 Task: Create a calendar event titled 'Training Session' on June 25, 2023, at 12:00 AM in the 'Training Room' and insert a hyperlink to 'http://www.google.com'.
Action: Mouse moved to (18, 76)
Screenshot: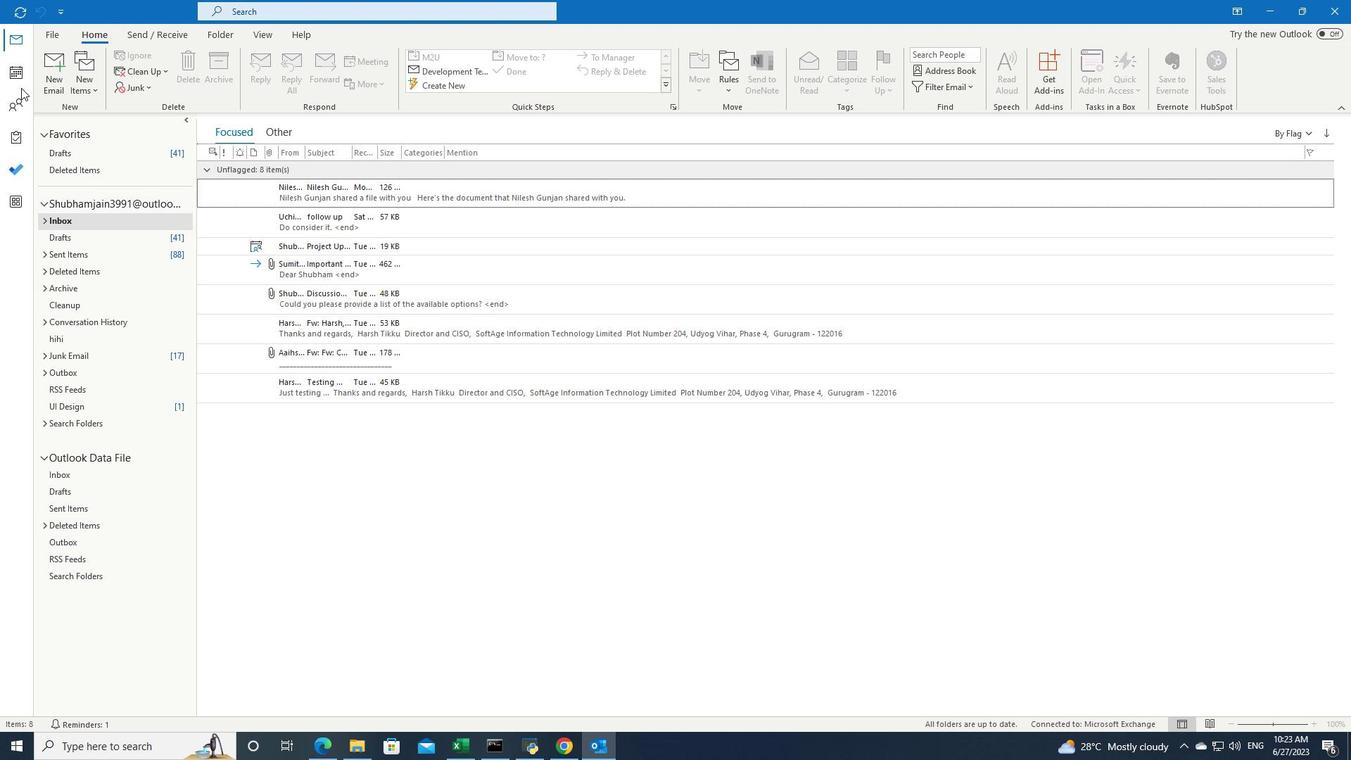 
Action: Mouse pressed left at (18, 76)
Screenshot: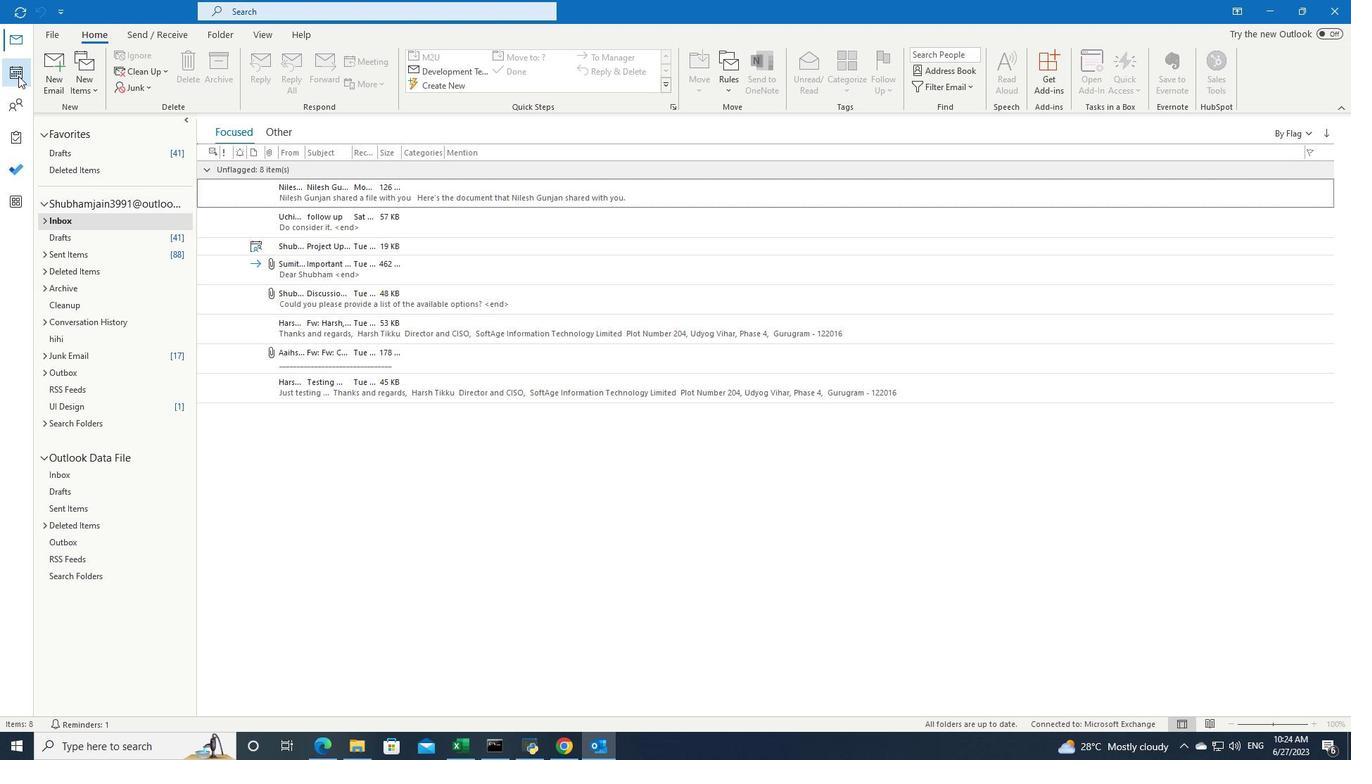 
Action: Mouse moved to (264, 638)
Screenshot: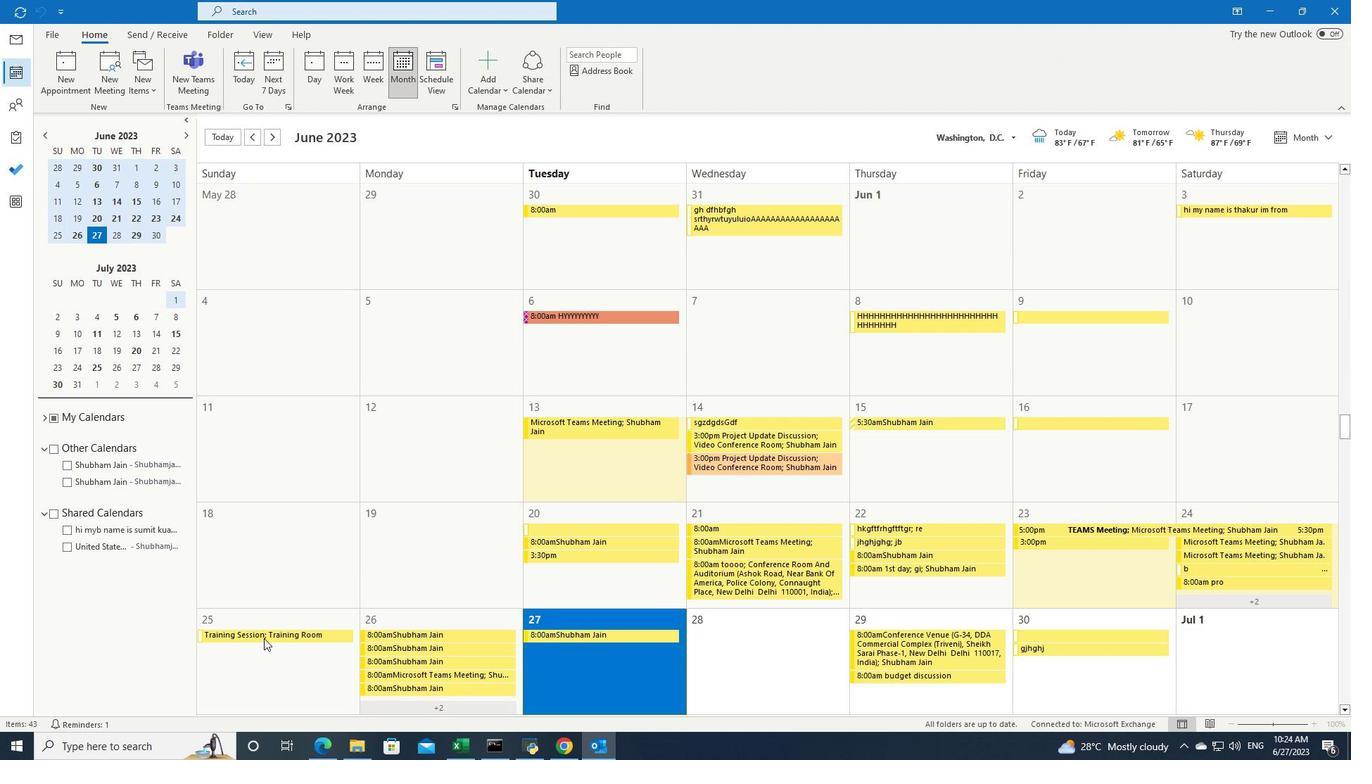 
Action: Mouse pressed left at (264, 638)
Screenshot: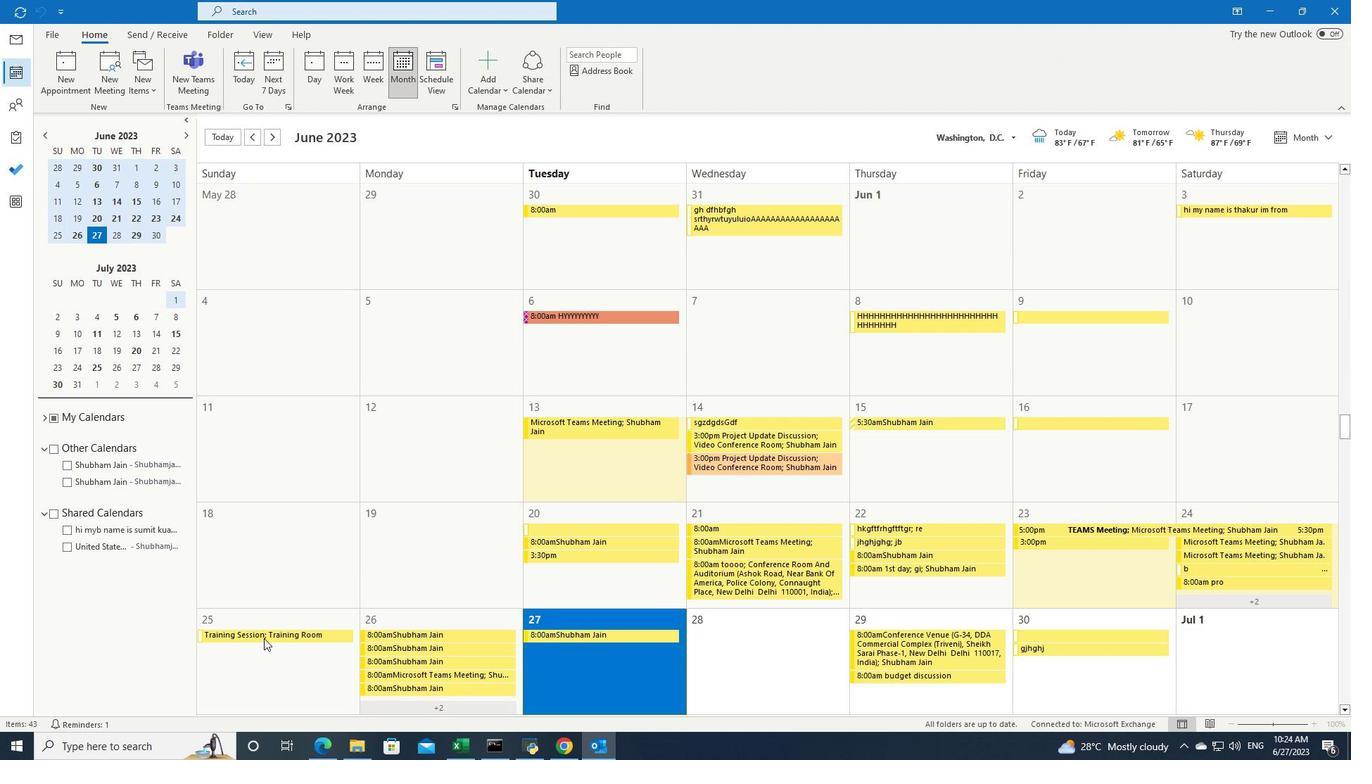
Action: Mouse pressed left at (264, 638)
Screenshot: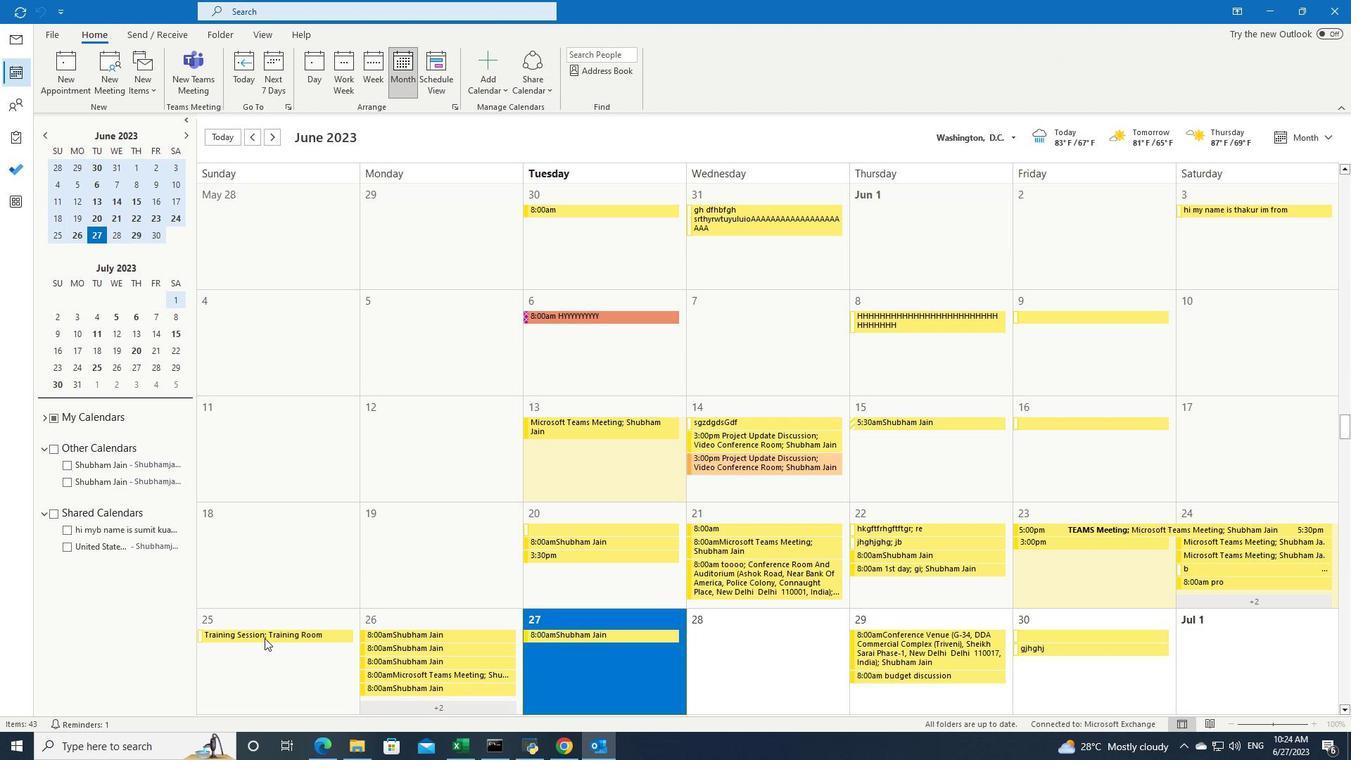 
Action: Mouse moved to (224, 39)
Screenshot: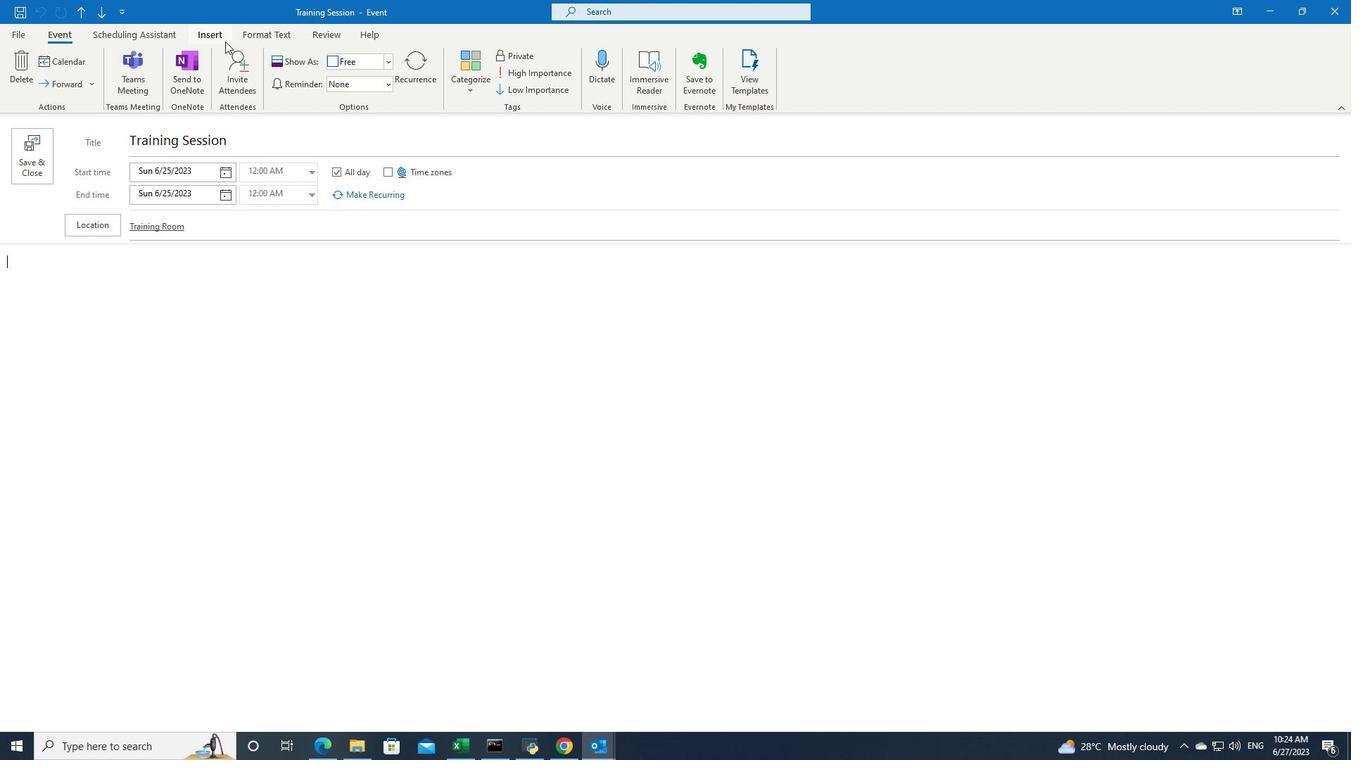 
Action: Mouse pressed left at (224, 39)
Screenshot: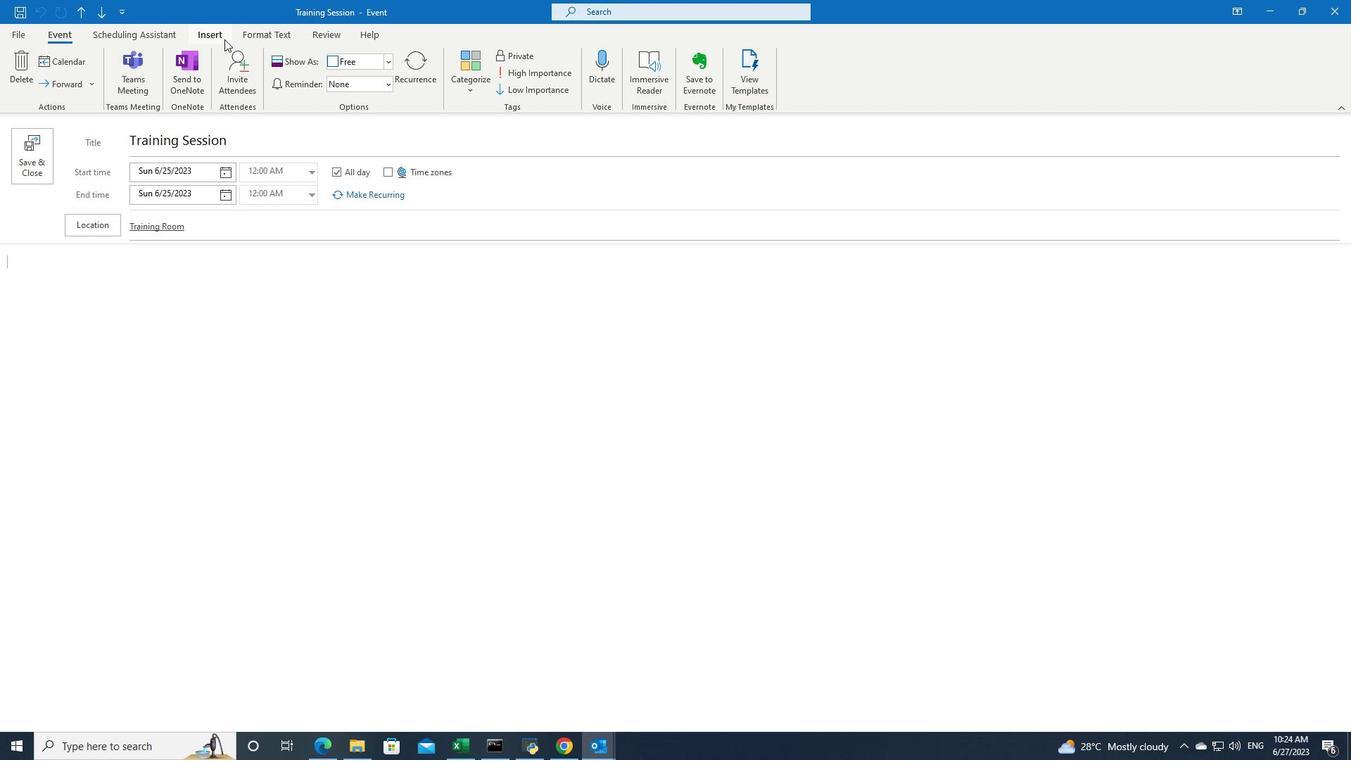 
Action: Mouse moved to (460, 92)
Screenshot: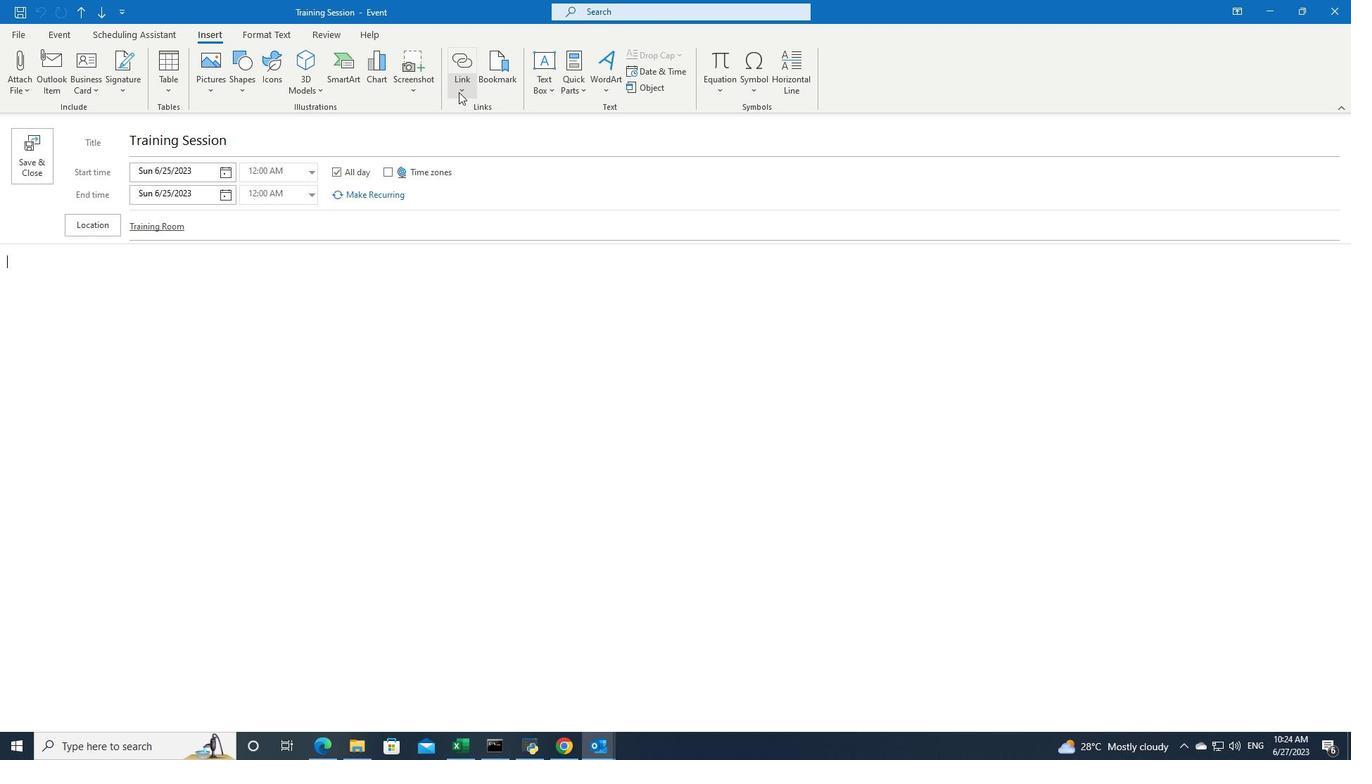 
Action: Mouse pressed left at (460, 92)
Screenshot: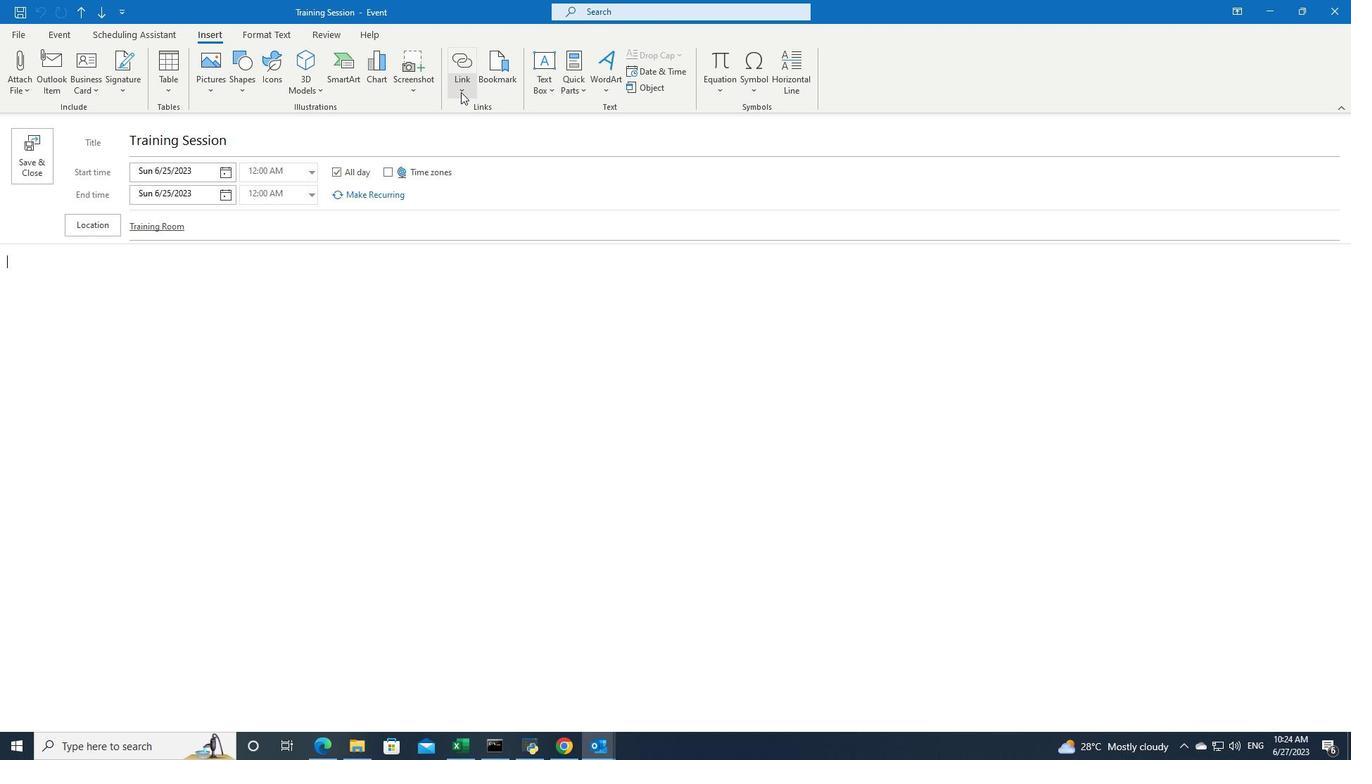 
Action: Mouse moved to (490, 168)
Screenshot: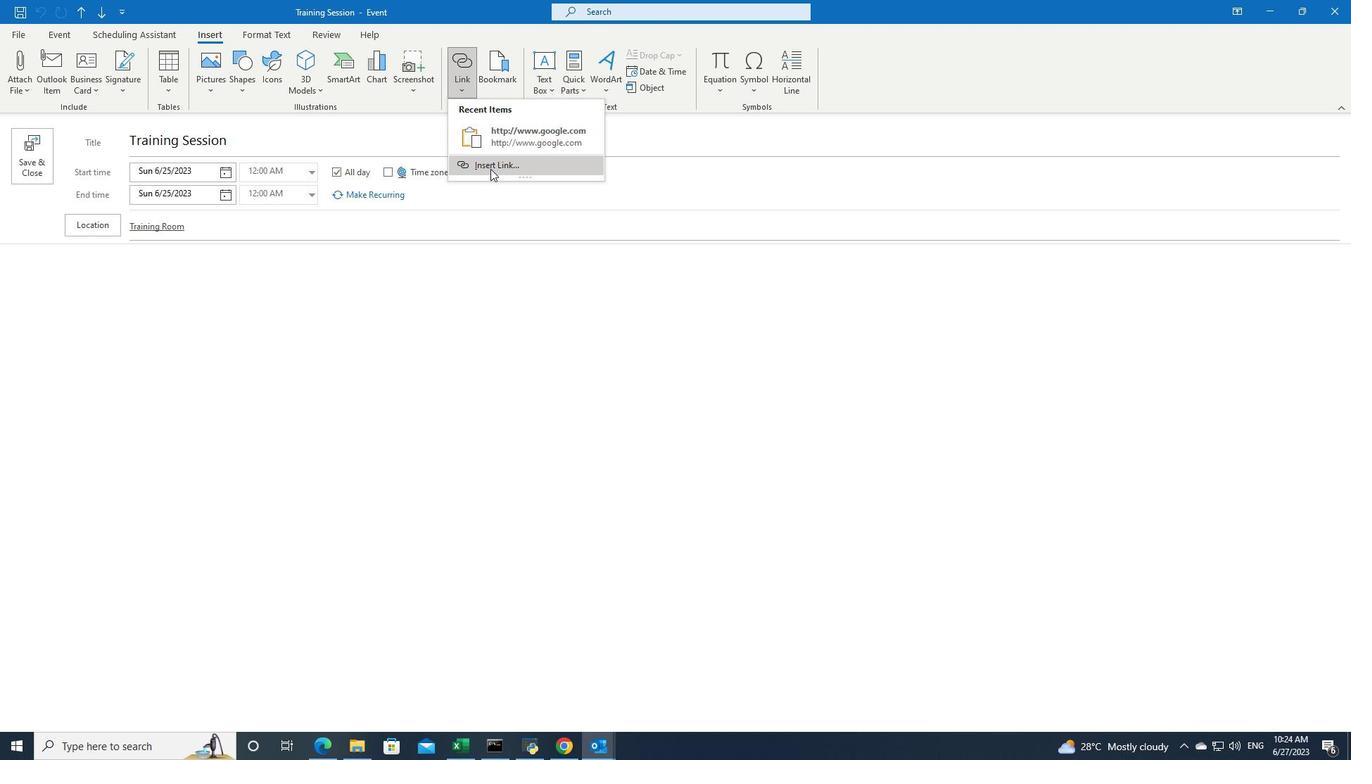 
Action: Mouse pressed left at (490, 168)
Screenshot: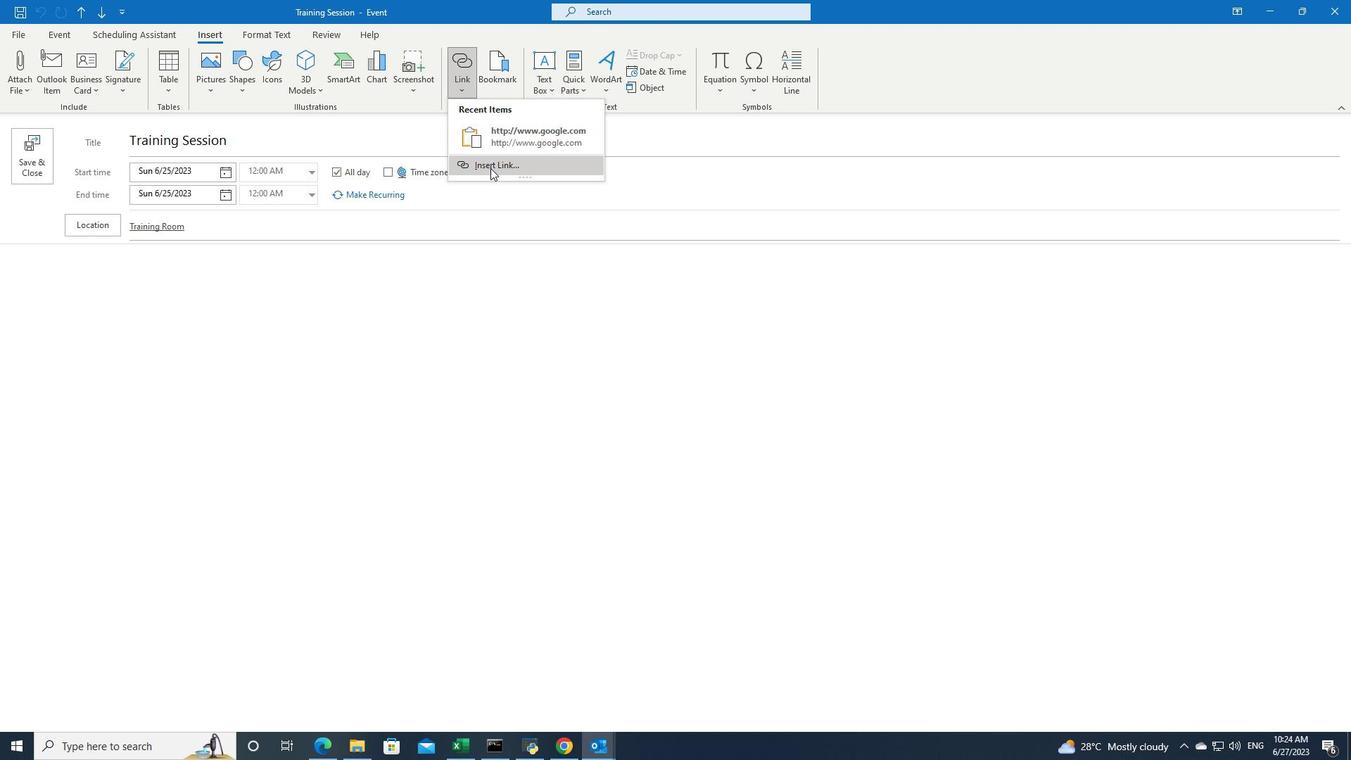 
Action: Mouse moved to (568, 242)
Screenshot: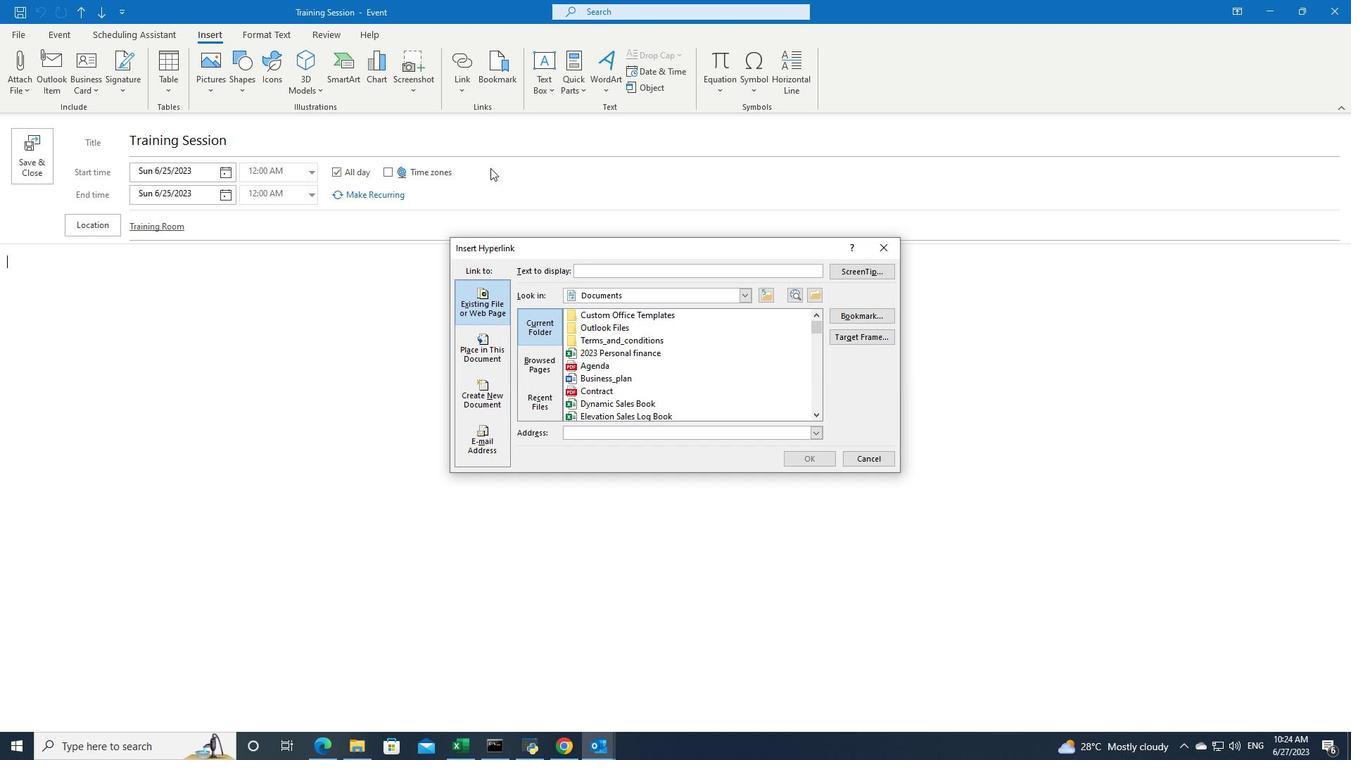 
Action: Key pressed <Key.shift><Key.shift>http<Key.shift_r><Key.shift_r><Key.shift_r>://www.google.com
Screenshot: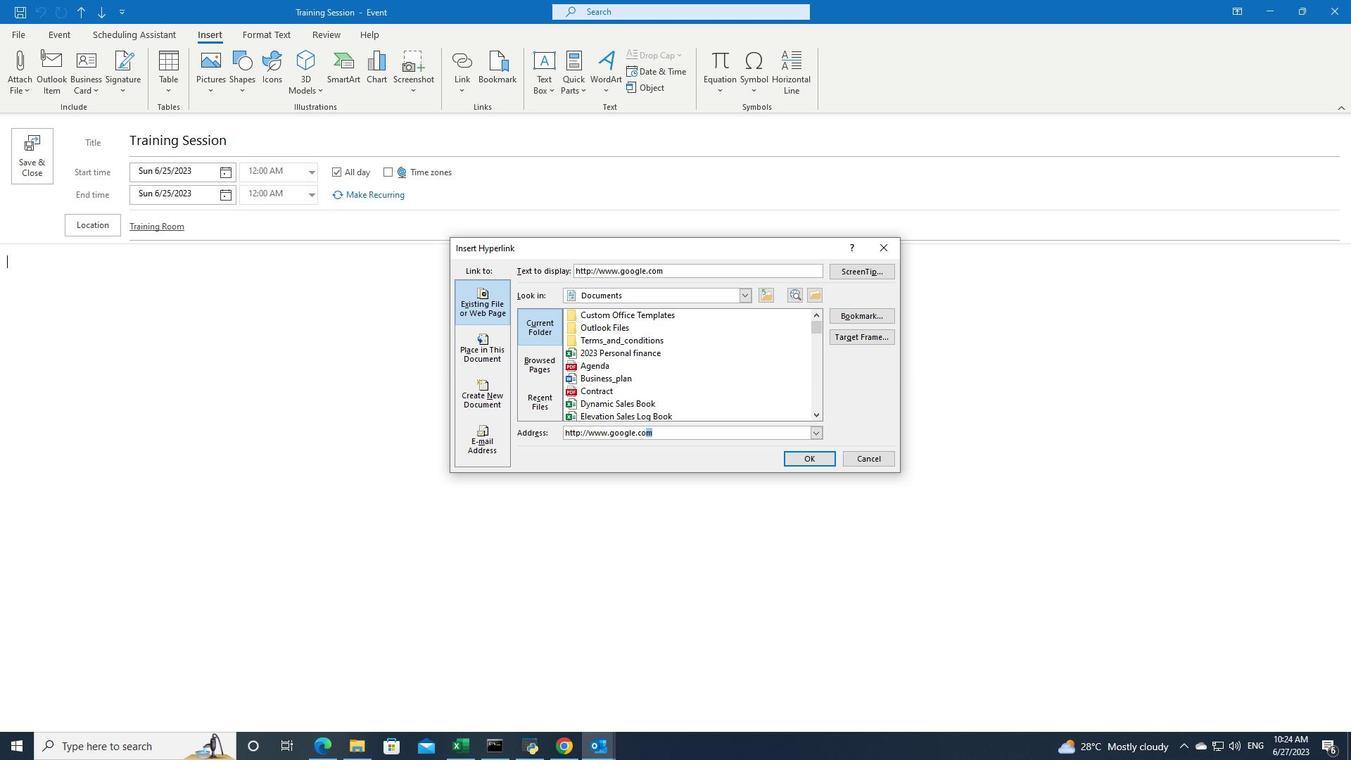 
Action: Mouse moved to (804, 454)
Screenshot: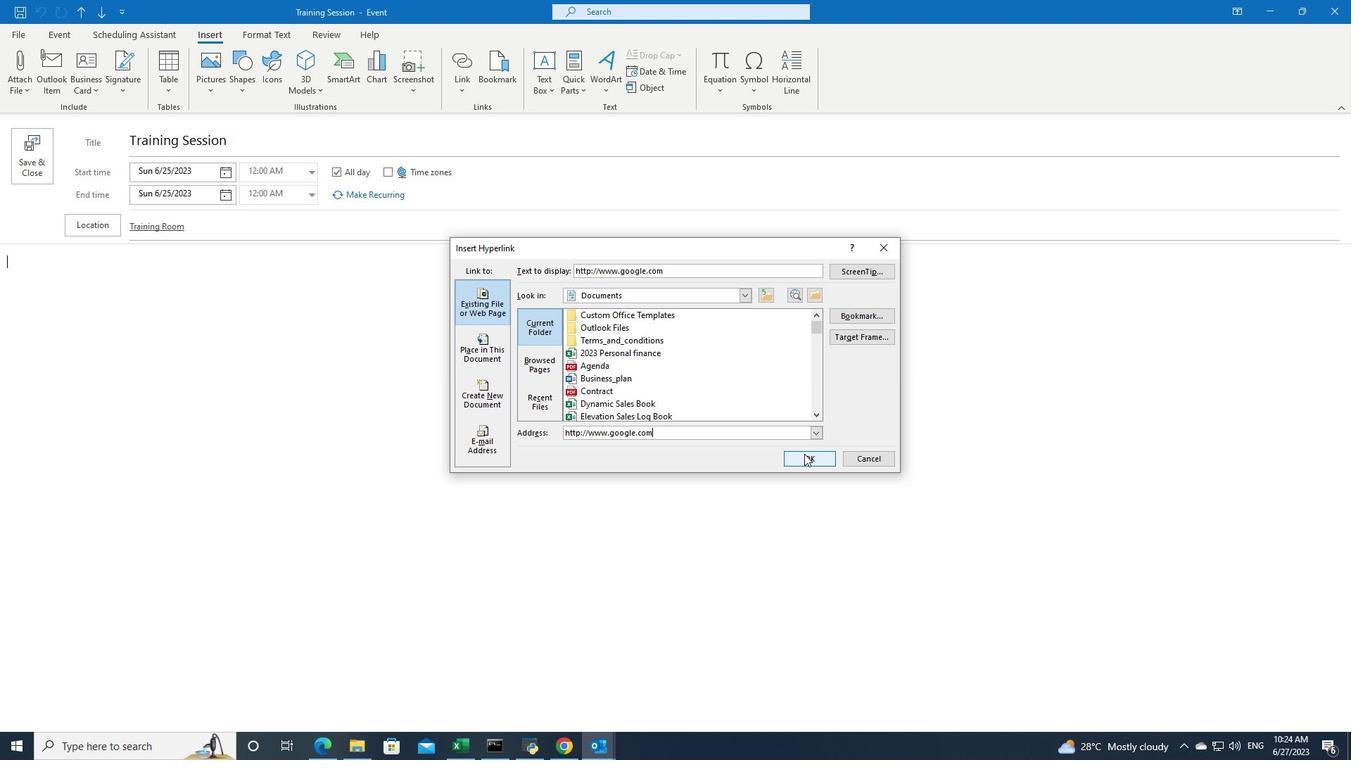 
Action: Mouse pressed left at (804, 454)
Screenshot: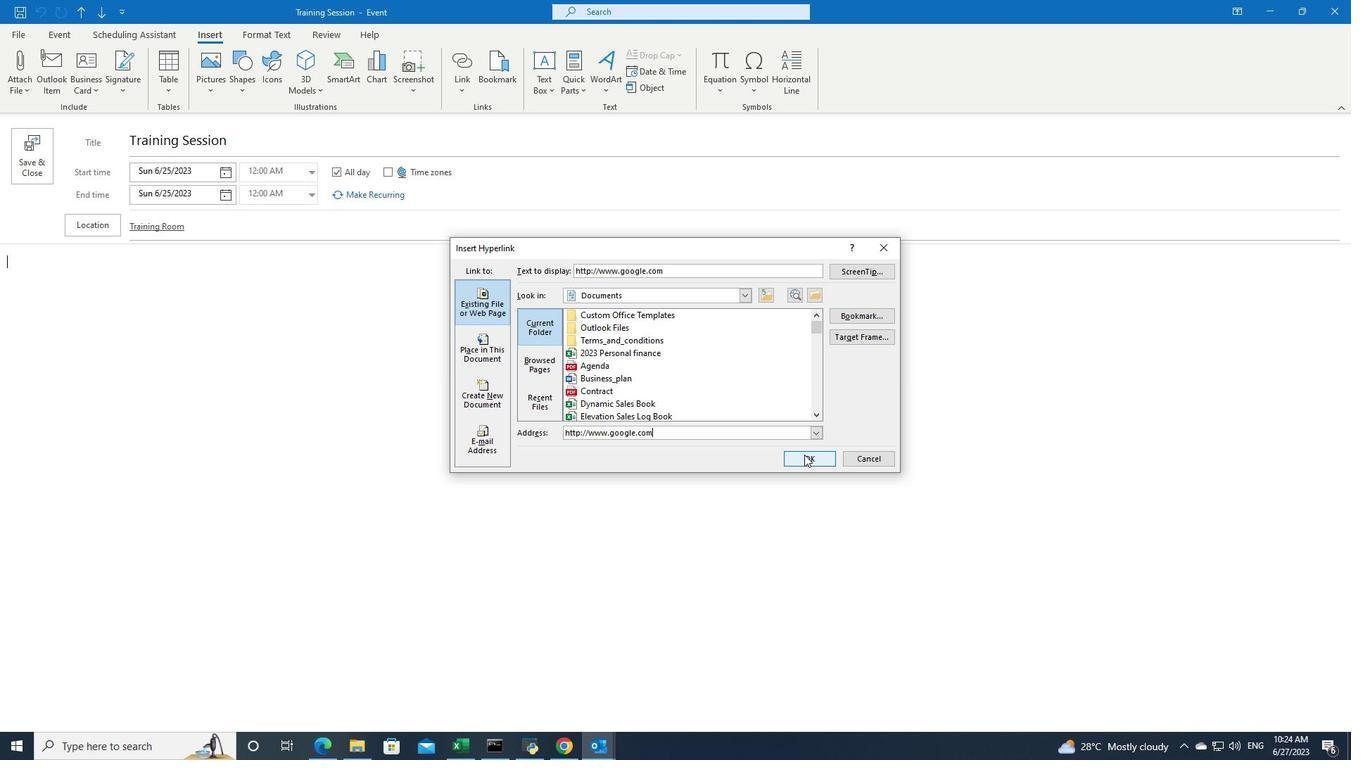 
